 Task: Find the distance between Indianapolis and Chicago.
Action: Key pressed indianopoli
Screenshot: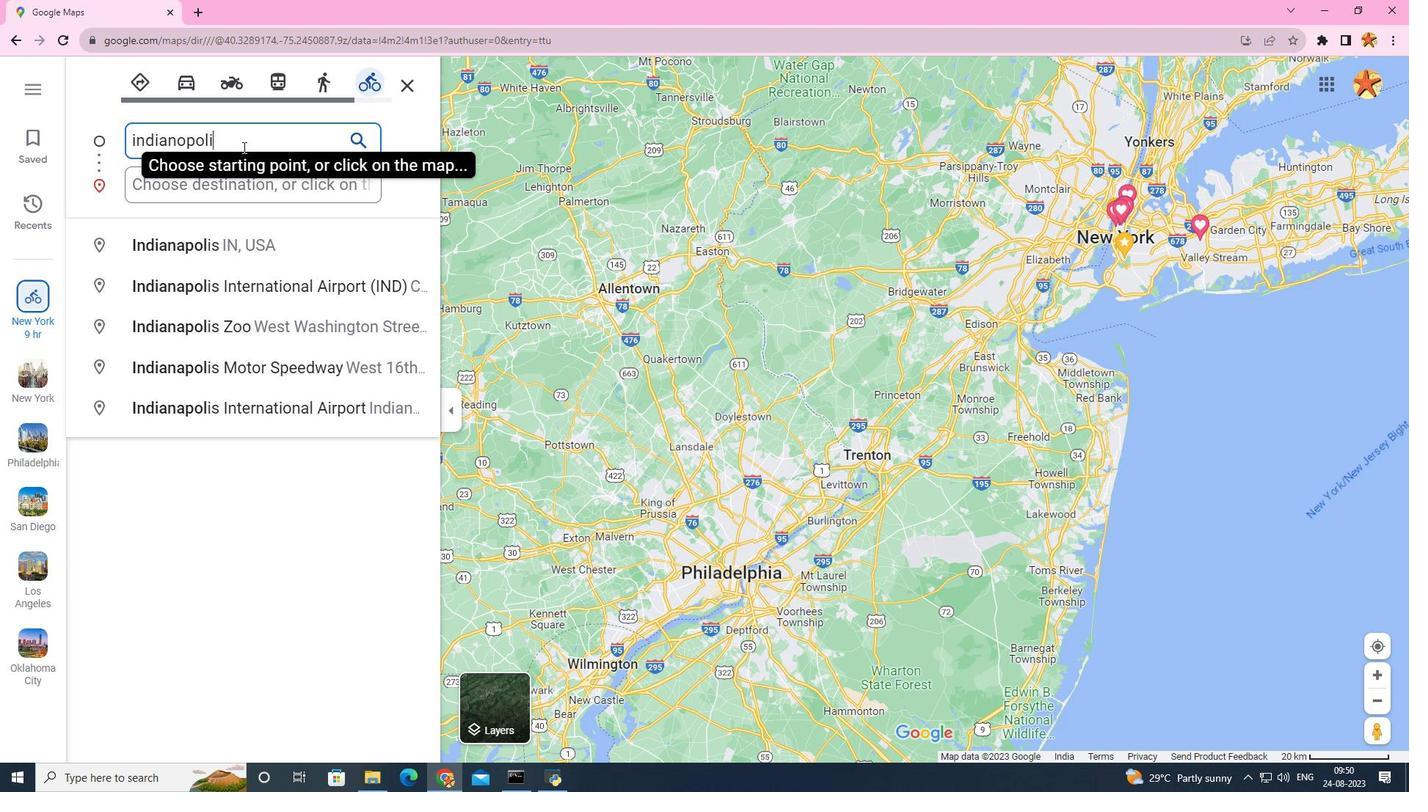 
Action: Mouse moved to (209, 256)
Screenshot: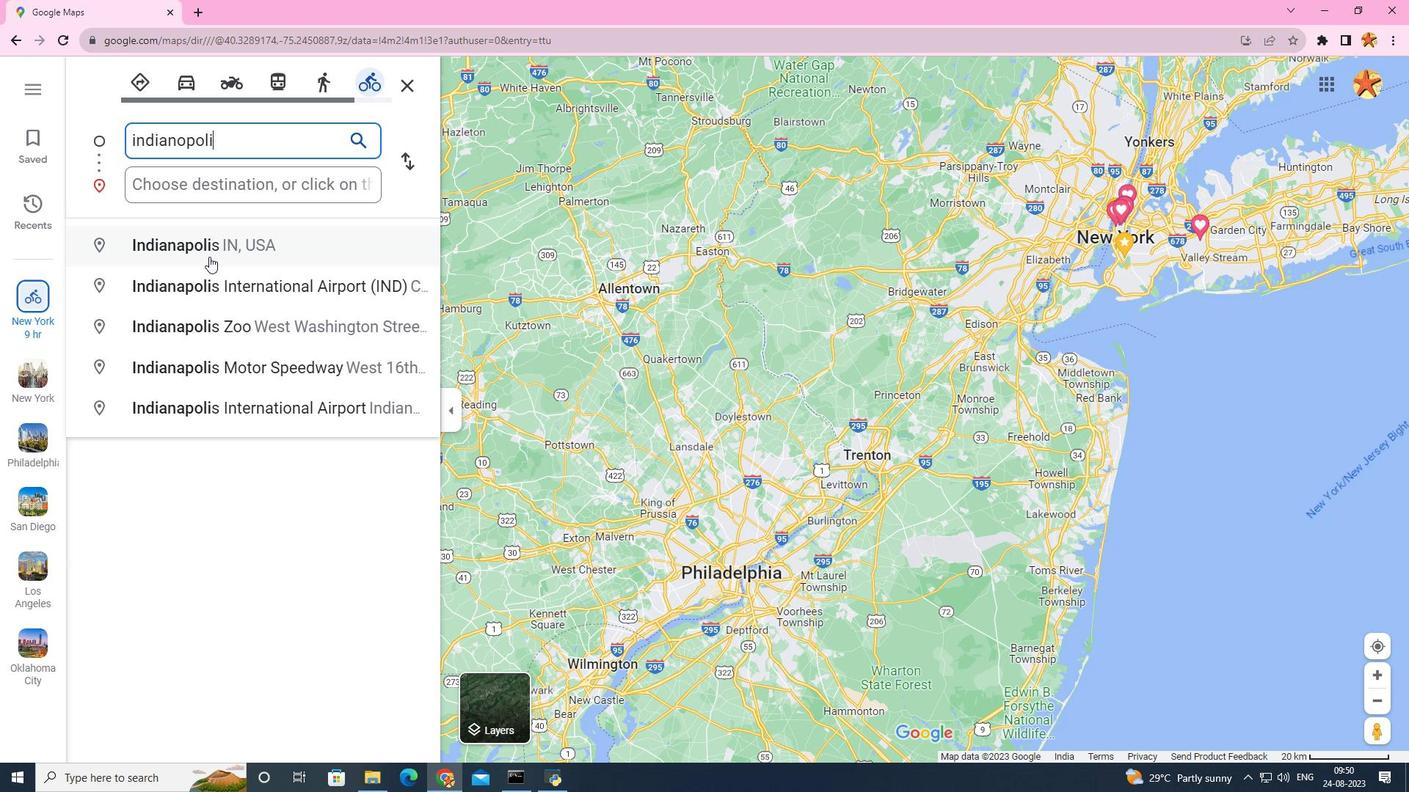 
Action: Mouse pressed left at (209, 256)
Screenshot: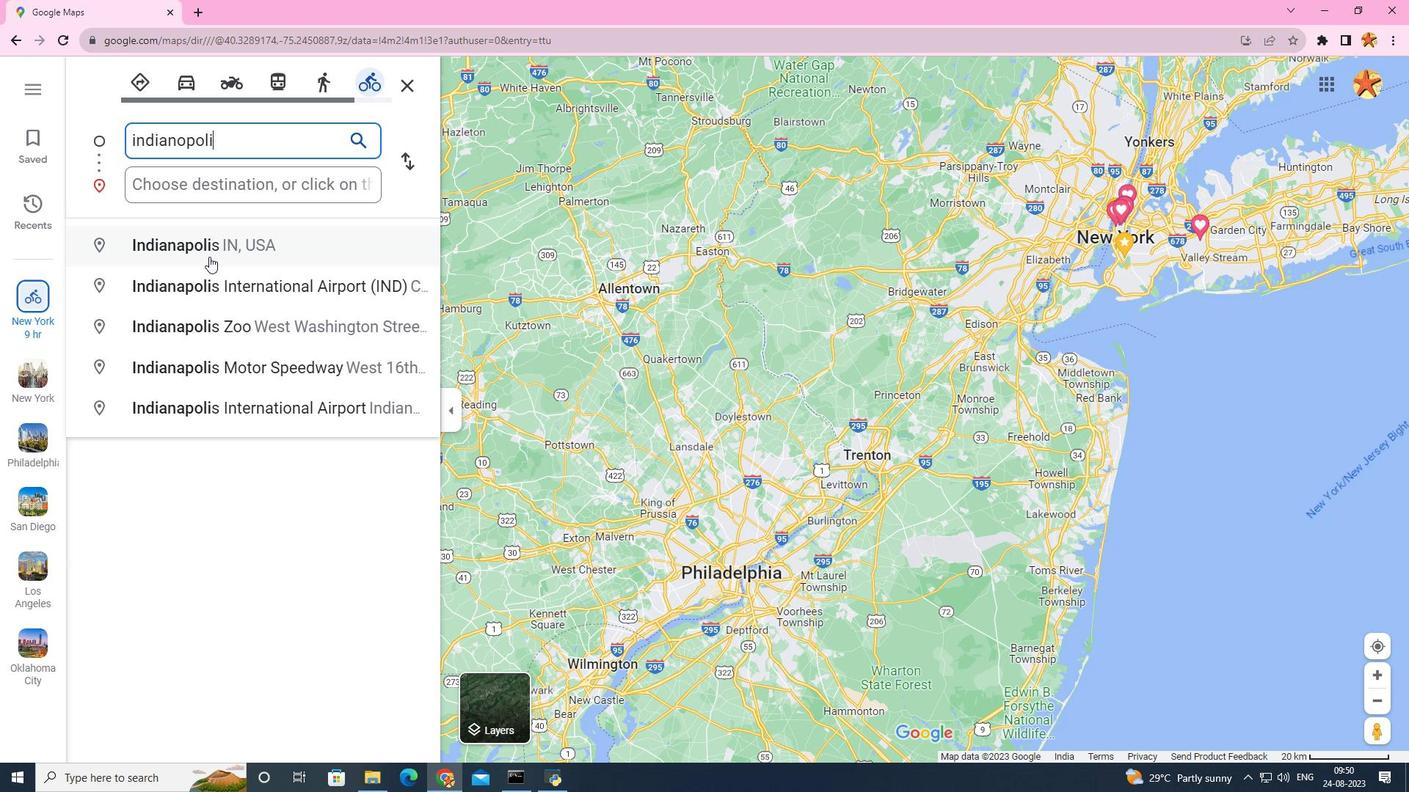 
Action: Mouse moved to (179, 182)
Screenshot: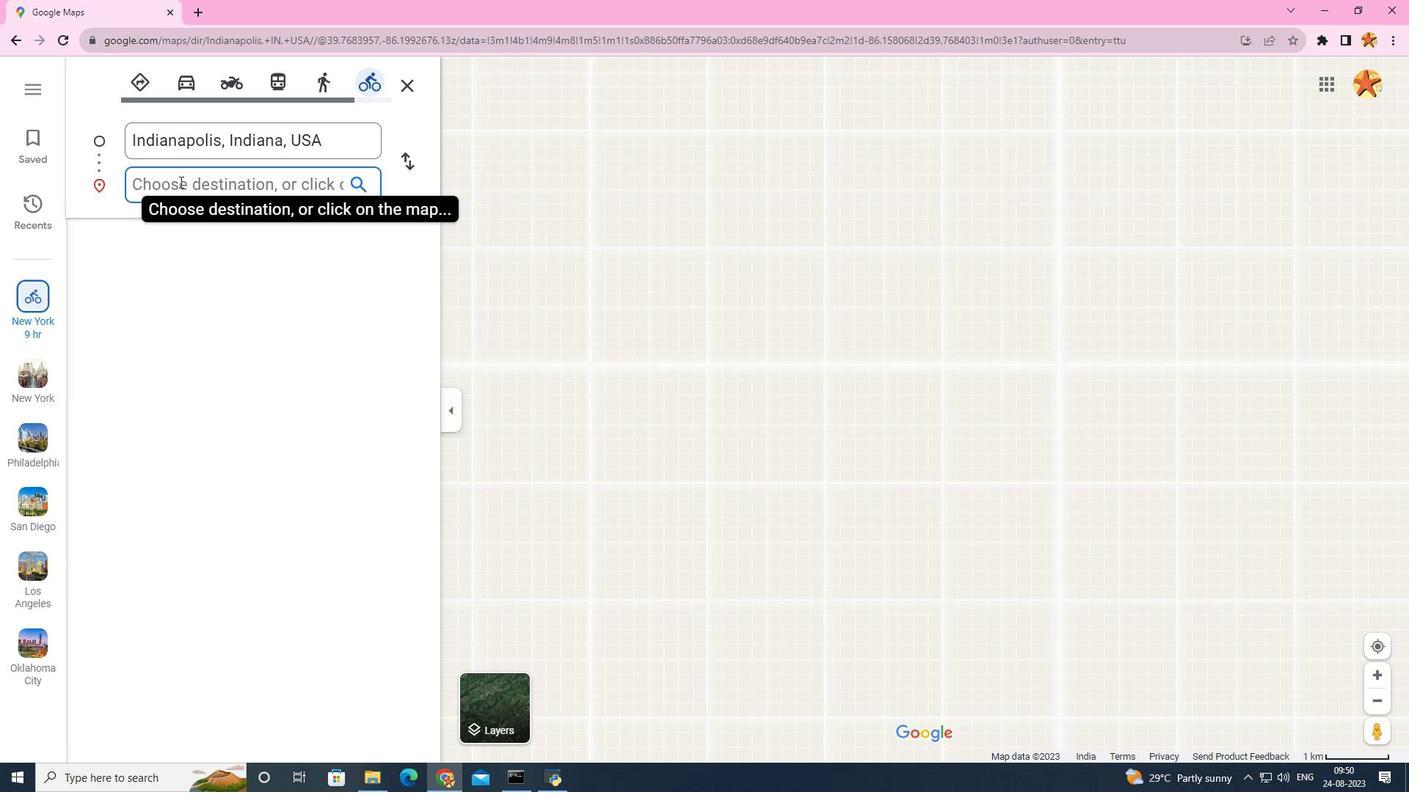 
Action: Key pressed chicago
Screenshot: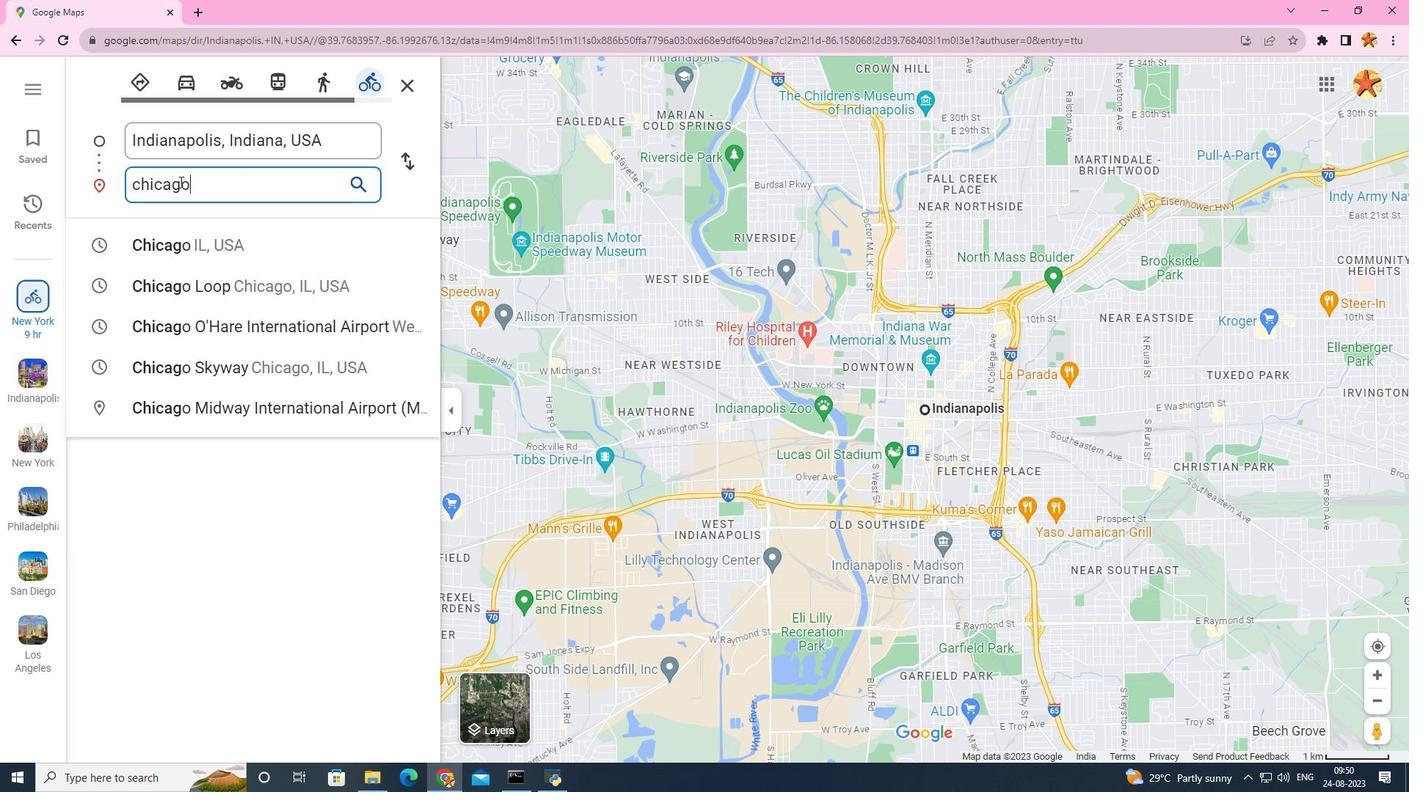 
Action: Mouse moved to (209, 239)
Screenshot: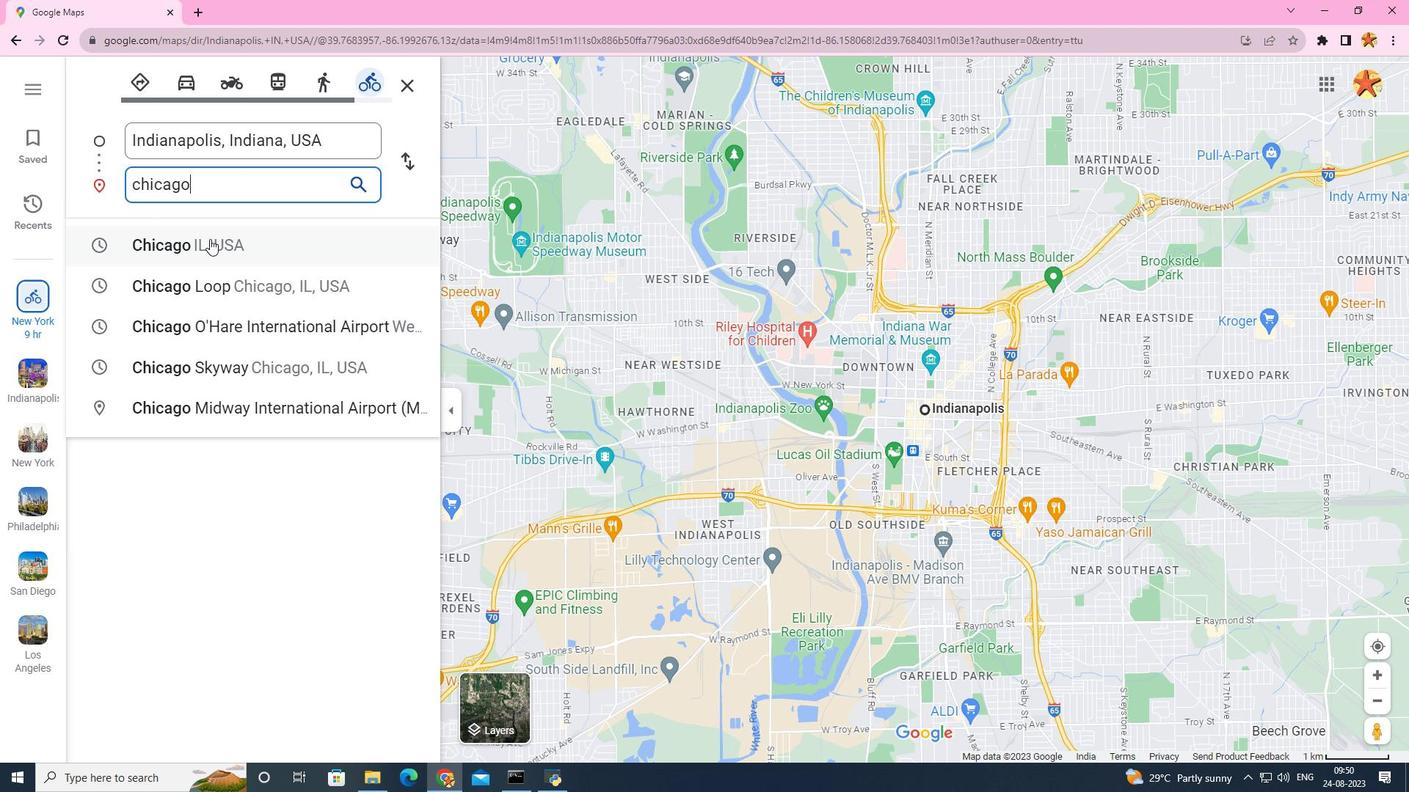 
Action: Mouse pressed left at (209, 239)
Screenshot: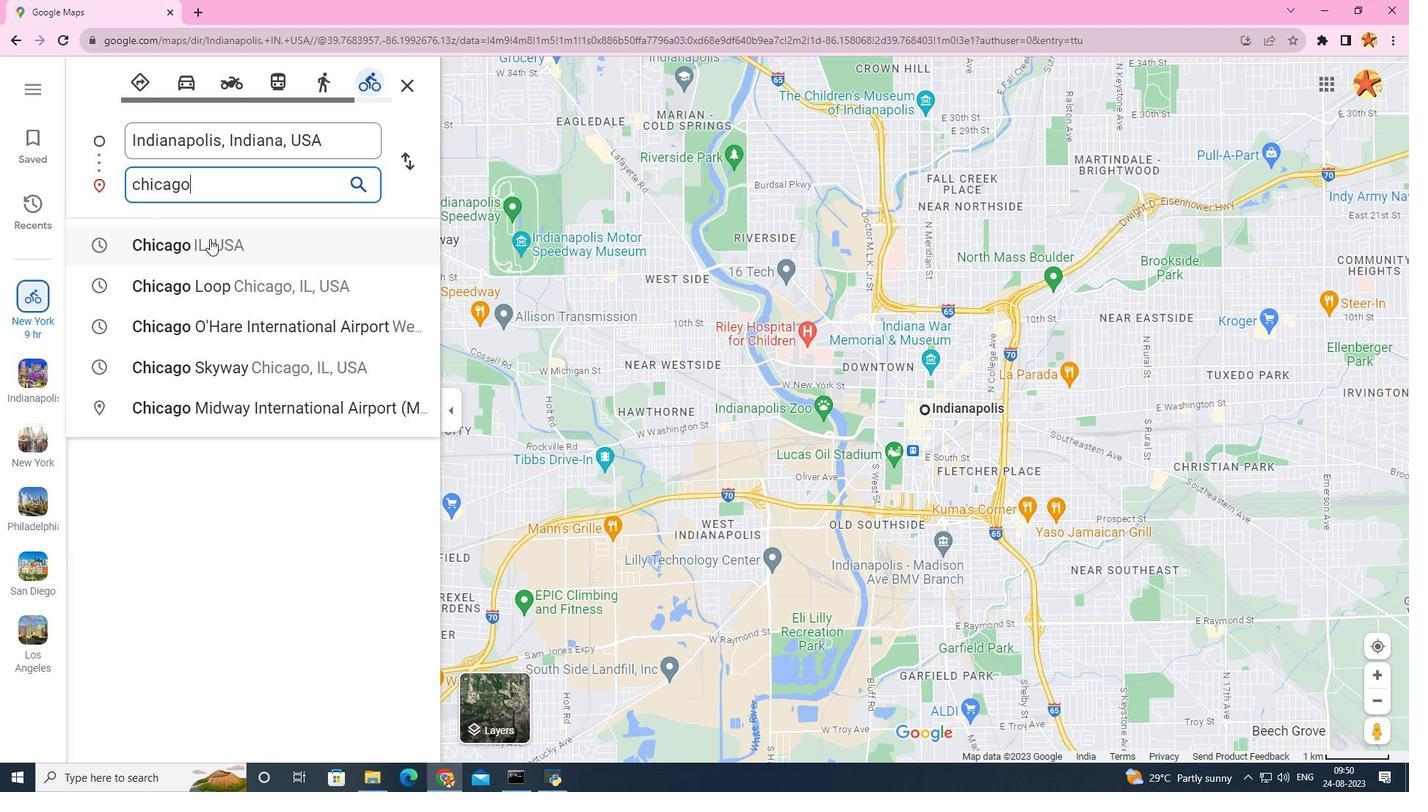 
Action: Mouse moved to (780, 714)
Screenshot: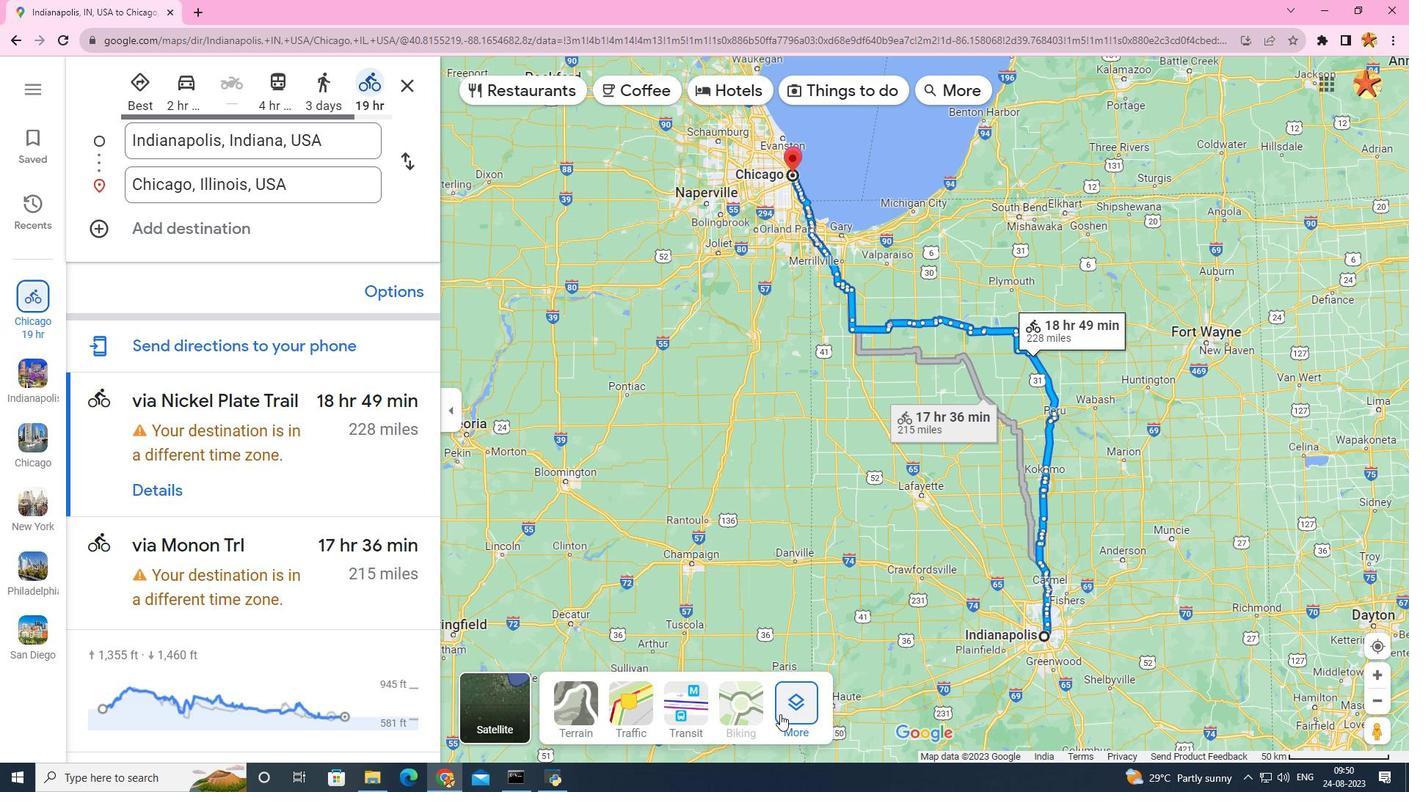 
Action: Mouse pressed left at (780, 714)
Screenshot: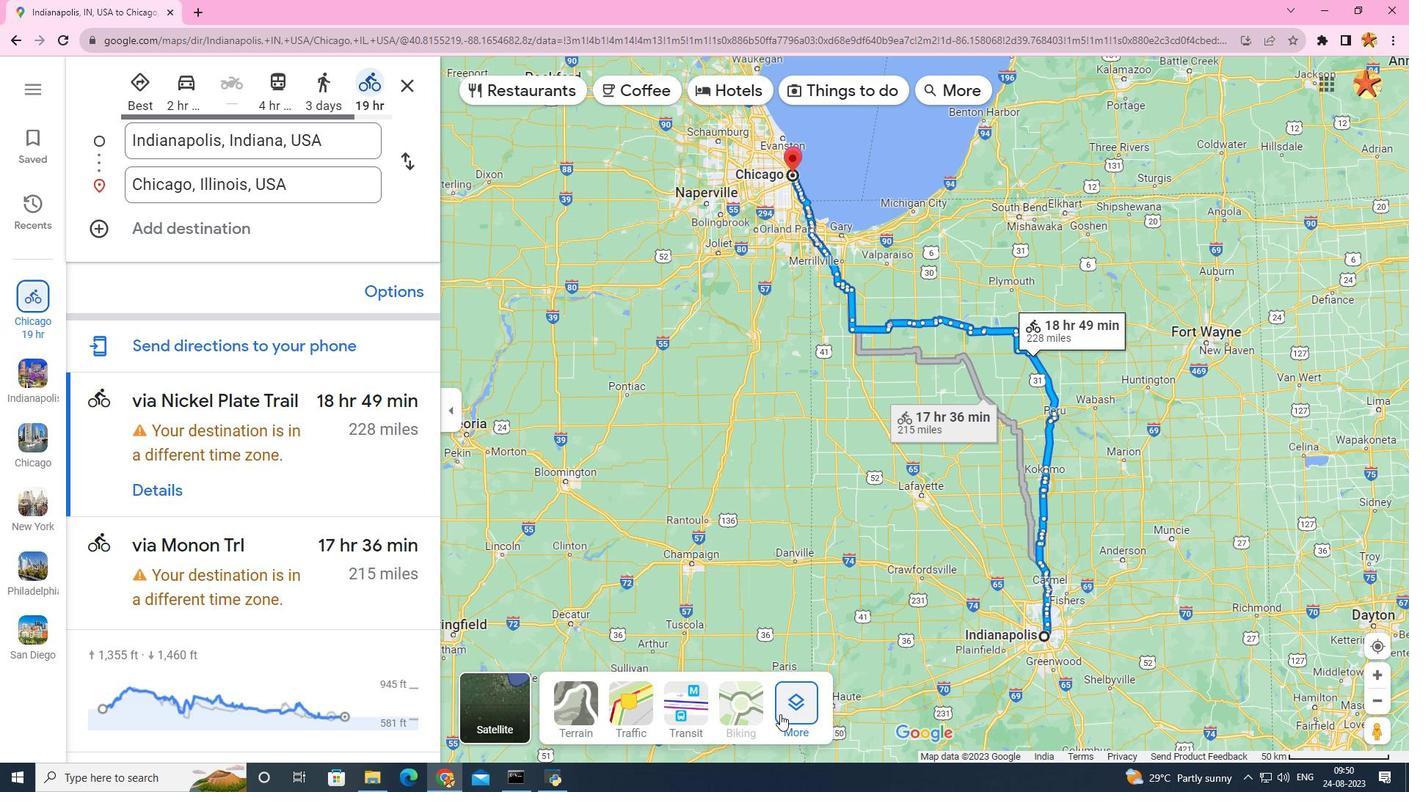 
Action: Mouse moved to (620, 536)
Screenshot: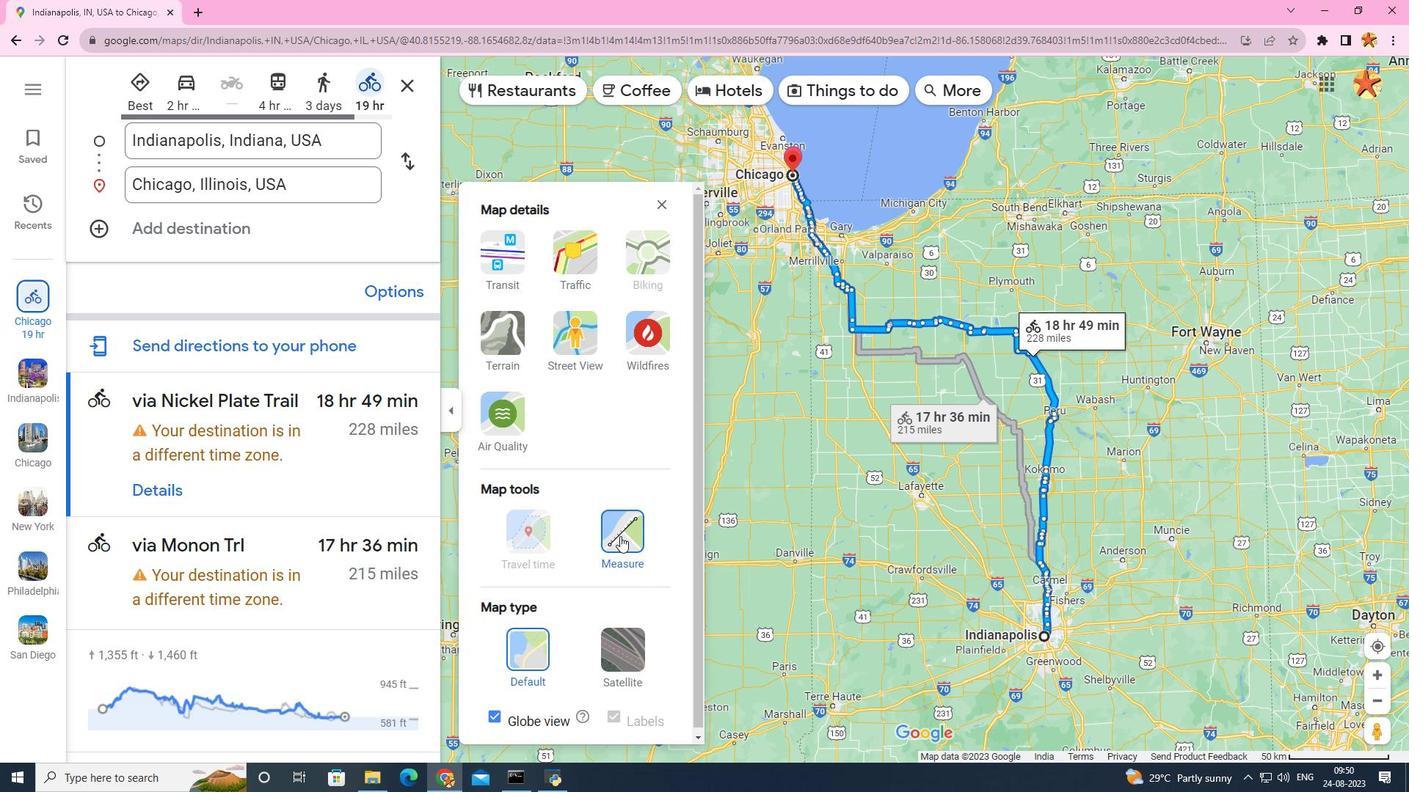 
Action: Mouse pressed left at (620, 536)
Screenshot: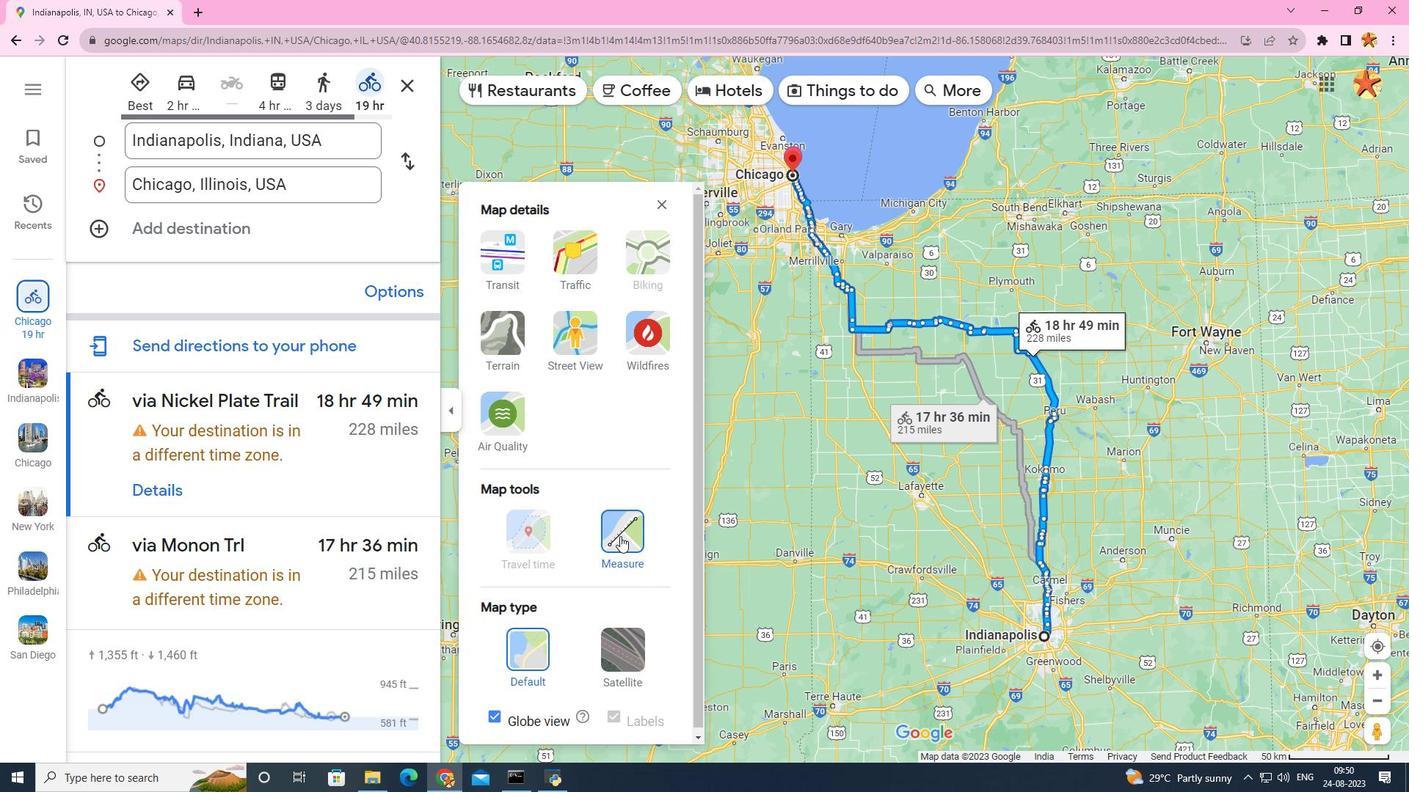 
Action: Mouse moved to (1040, 634)
Screenshot: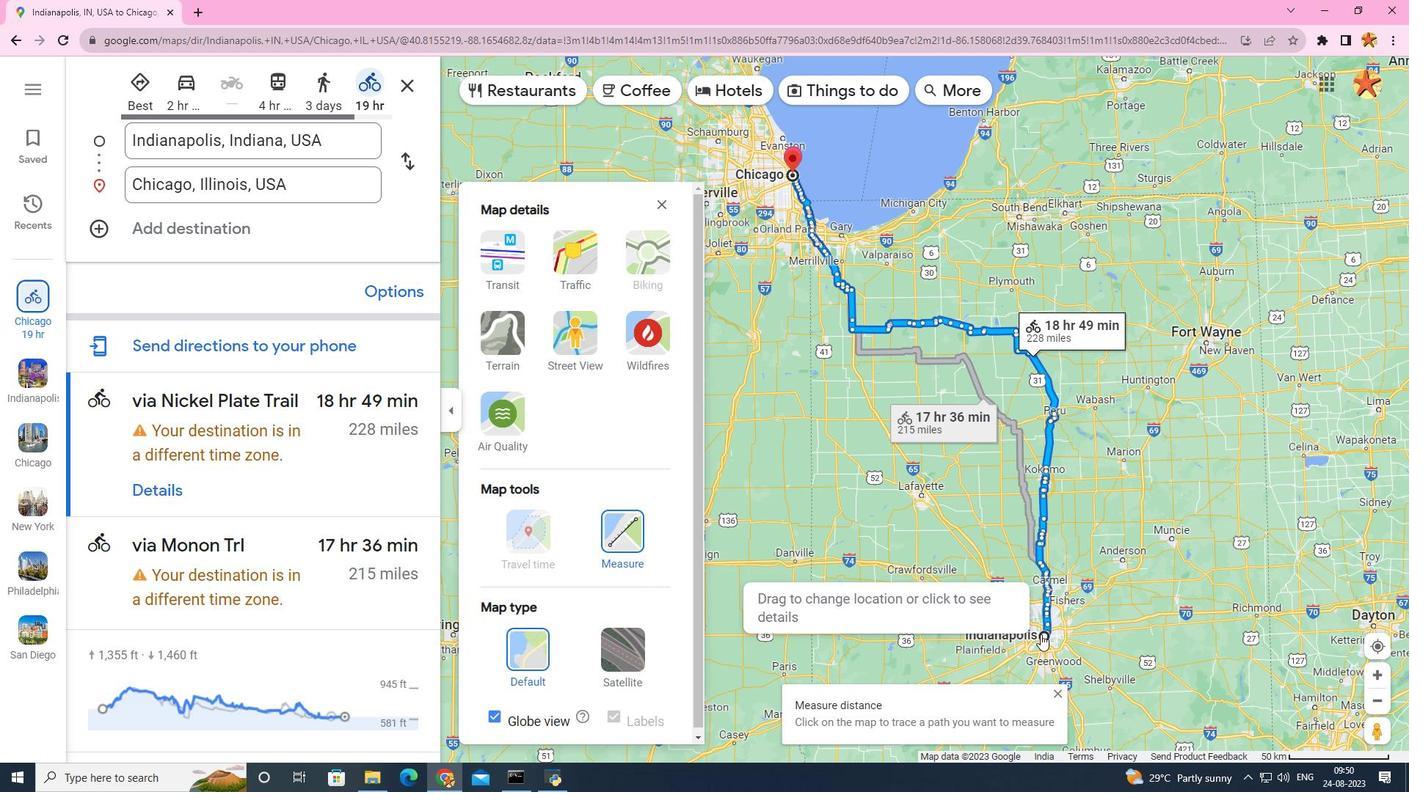
Action: Mouse pressed left at (1040, 634)
Screenshot: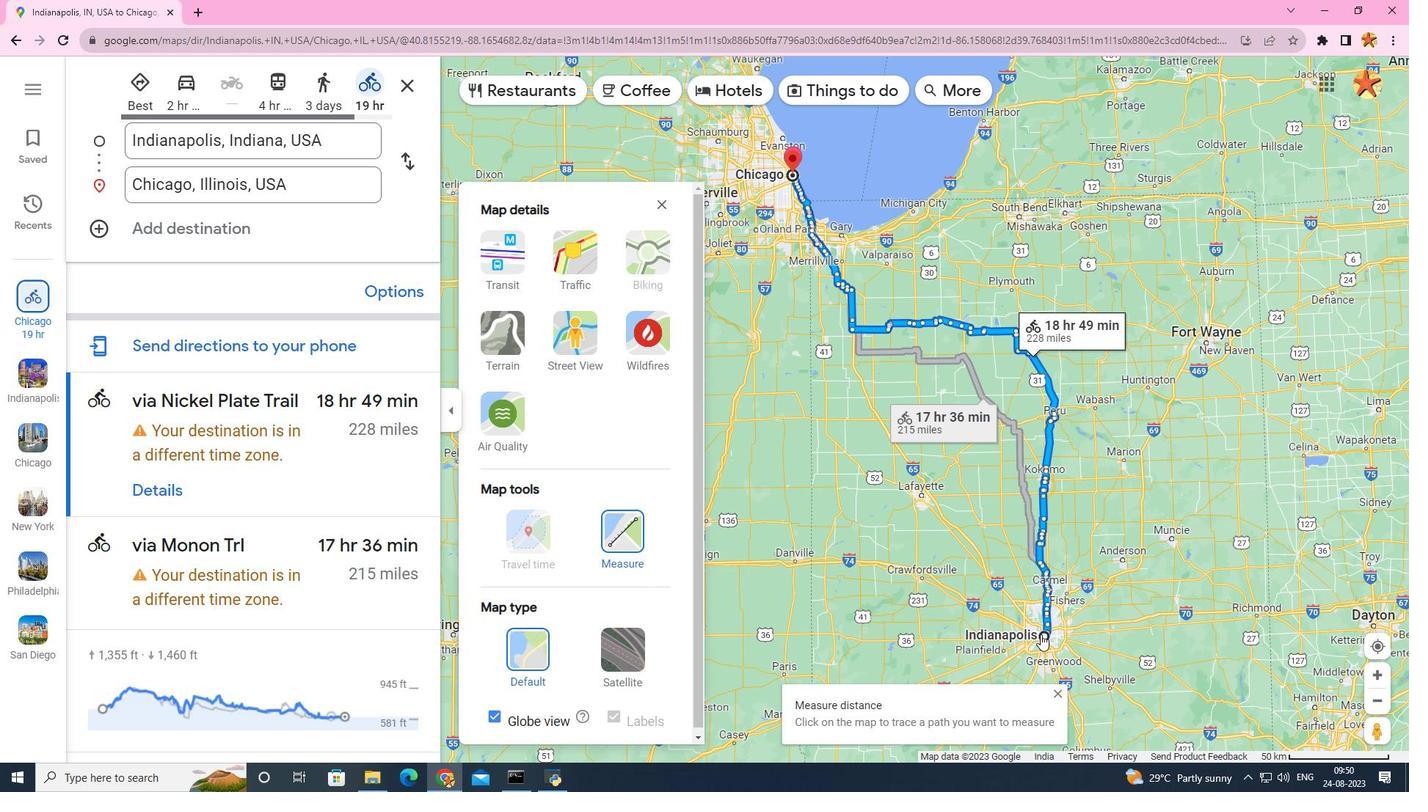 
Action: Mouse moved to (789, 174)
Screenshot: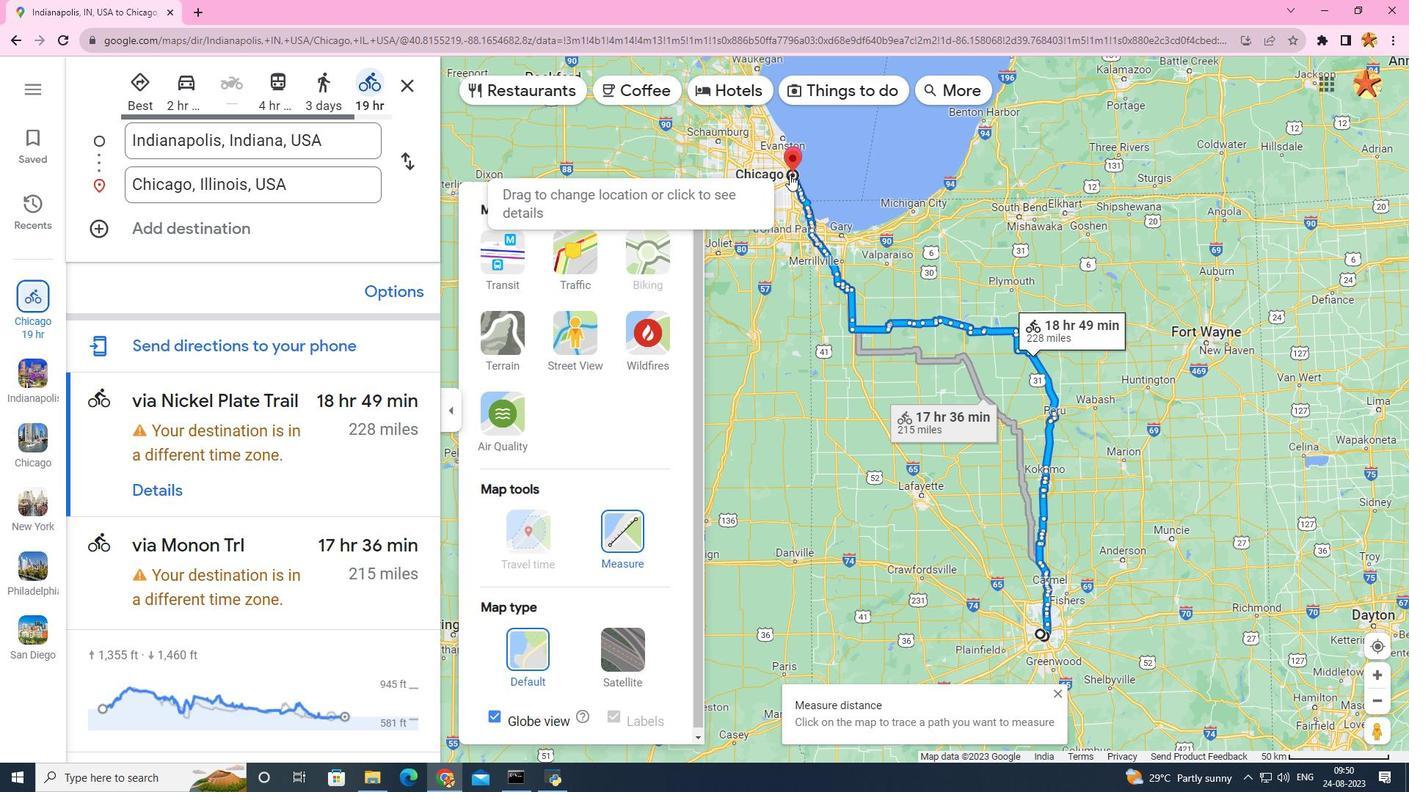 
Action: Mouse pressed left at (789, 174)
Screenshot: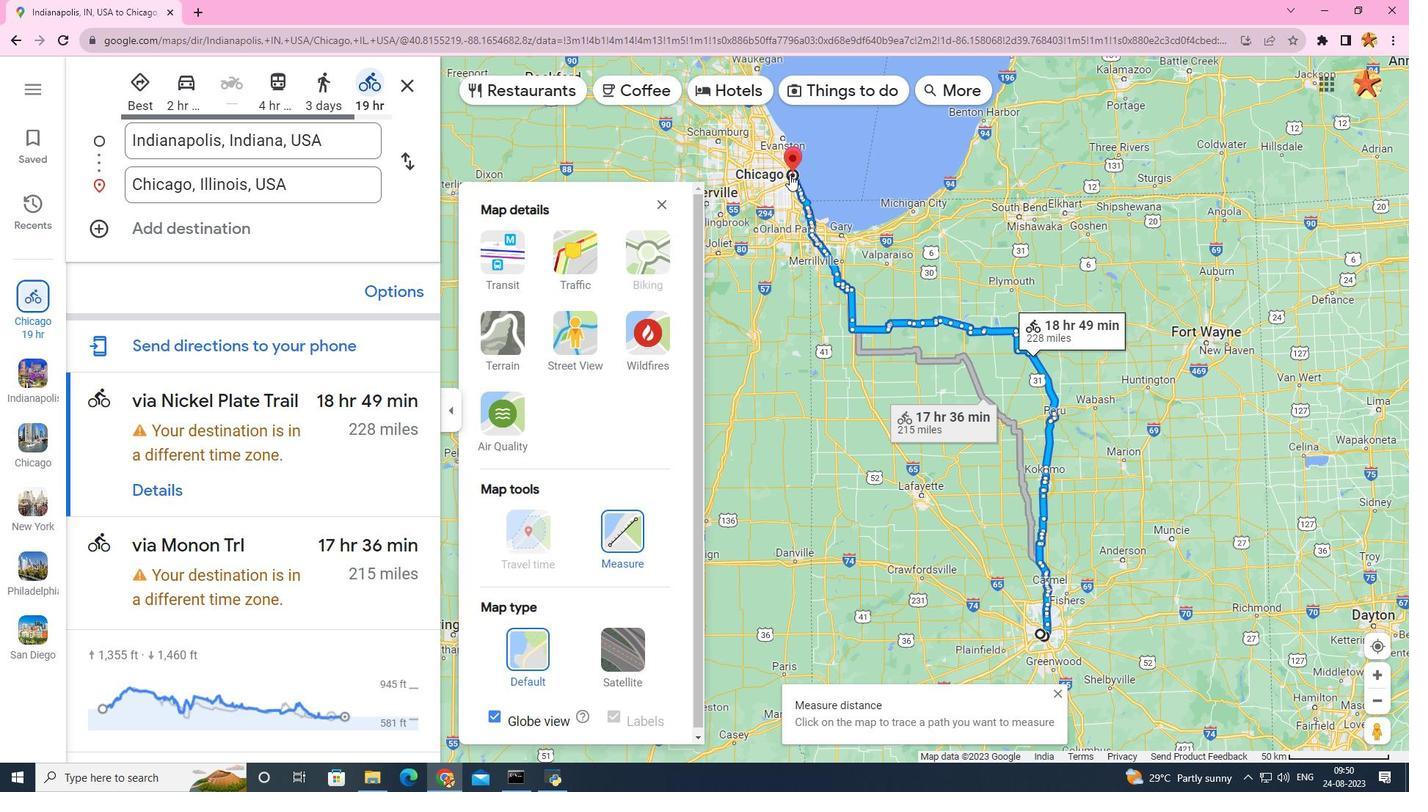 
Action: Mouse moved to (738, 421)
Screenshot: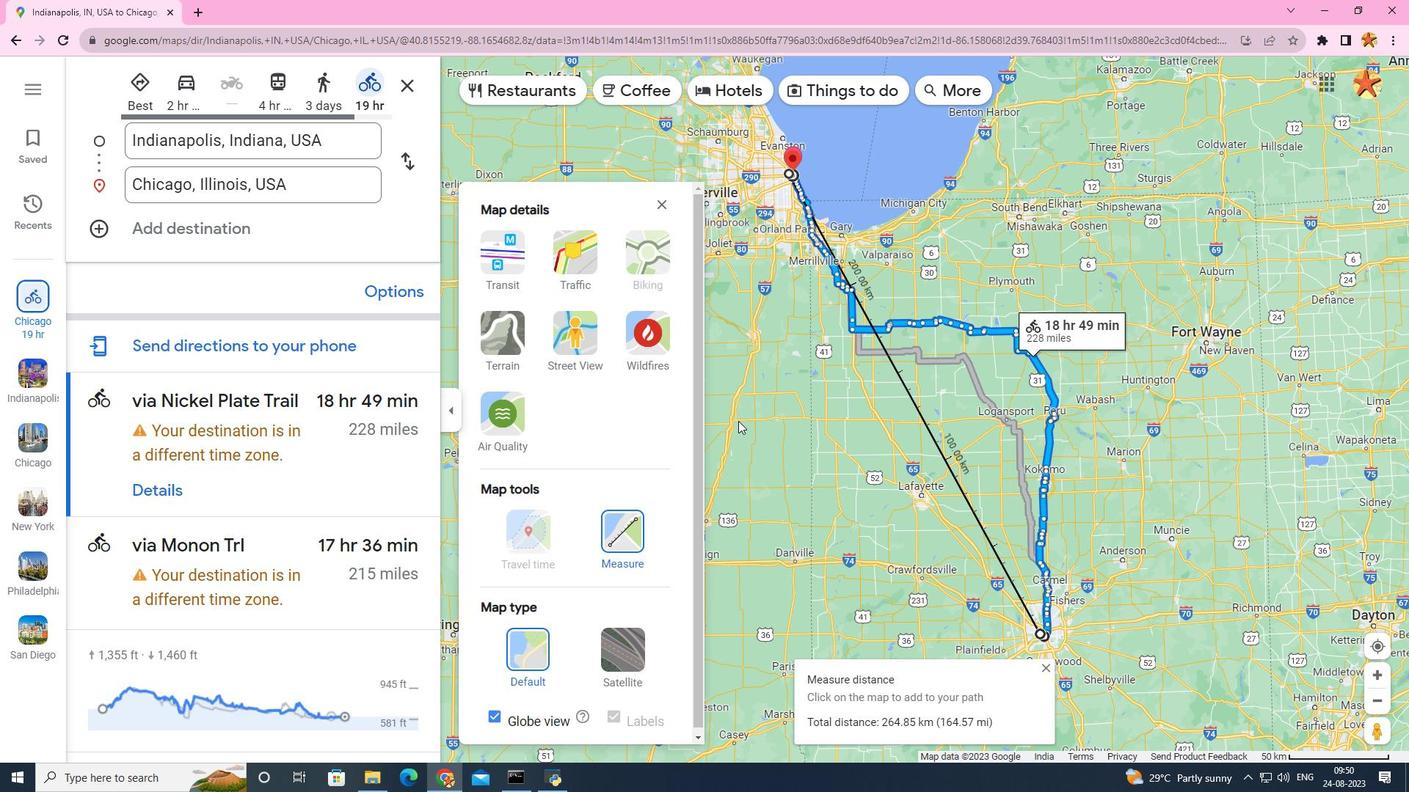 
